 Task: Search for tasks in Outlook using specific criteria such as 'Complete', 'Due Date', and 'Subject'.
Action: Mouse moved to (24, 164)
Screenshot: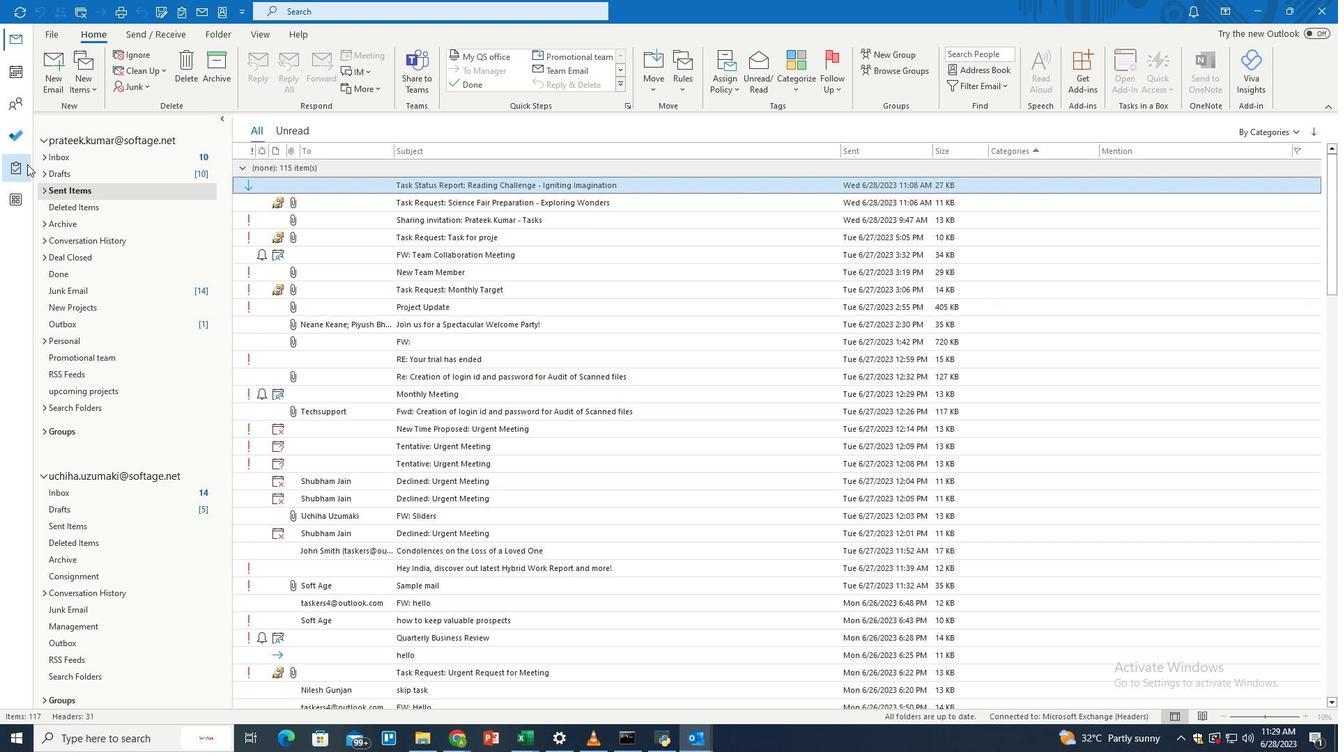 
Action: Mouse pressed left at (24, 164)
Screenshot: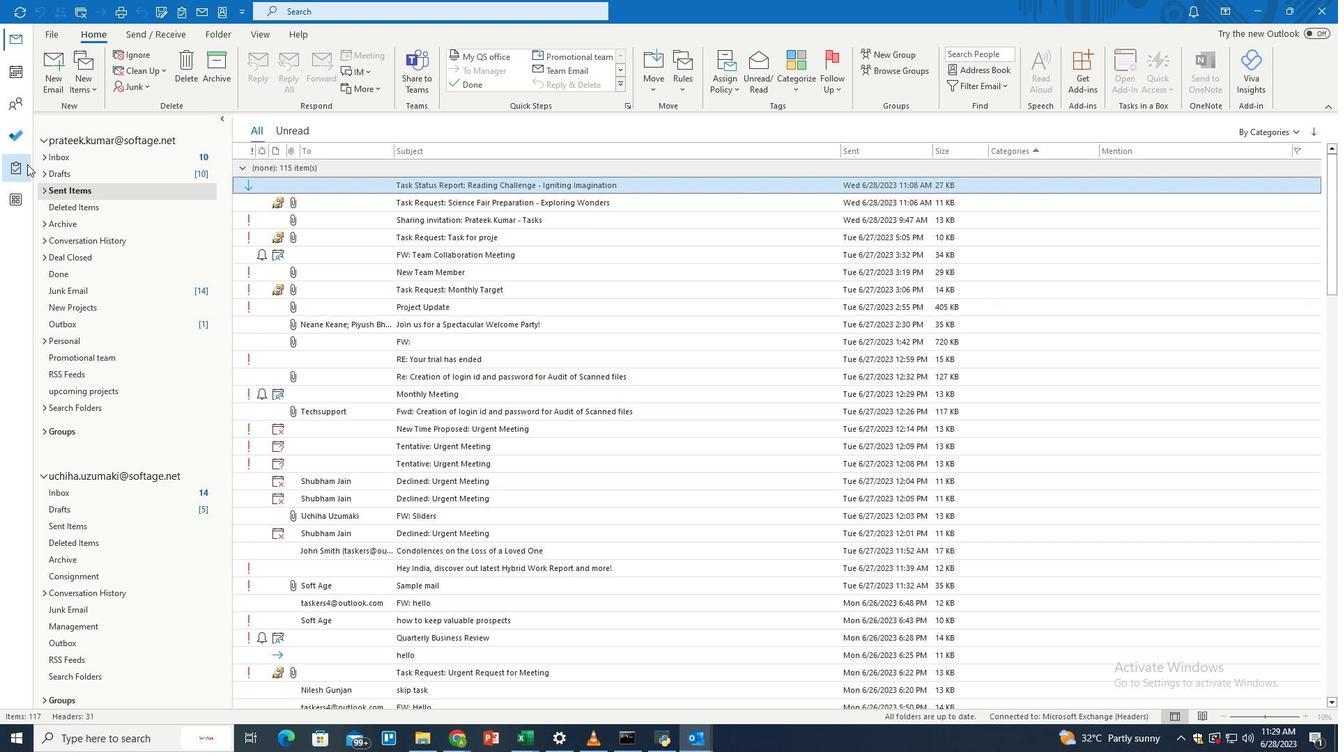
Action: Mouse moved to (485, 15)
Screenshot: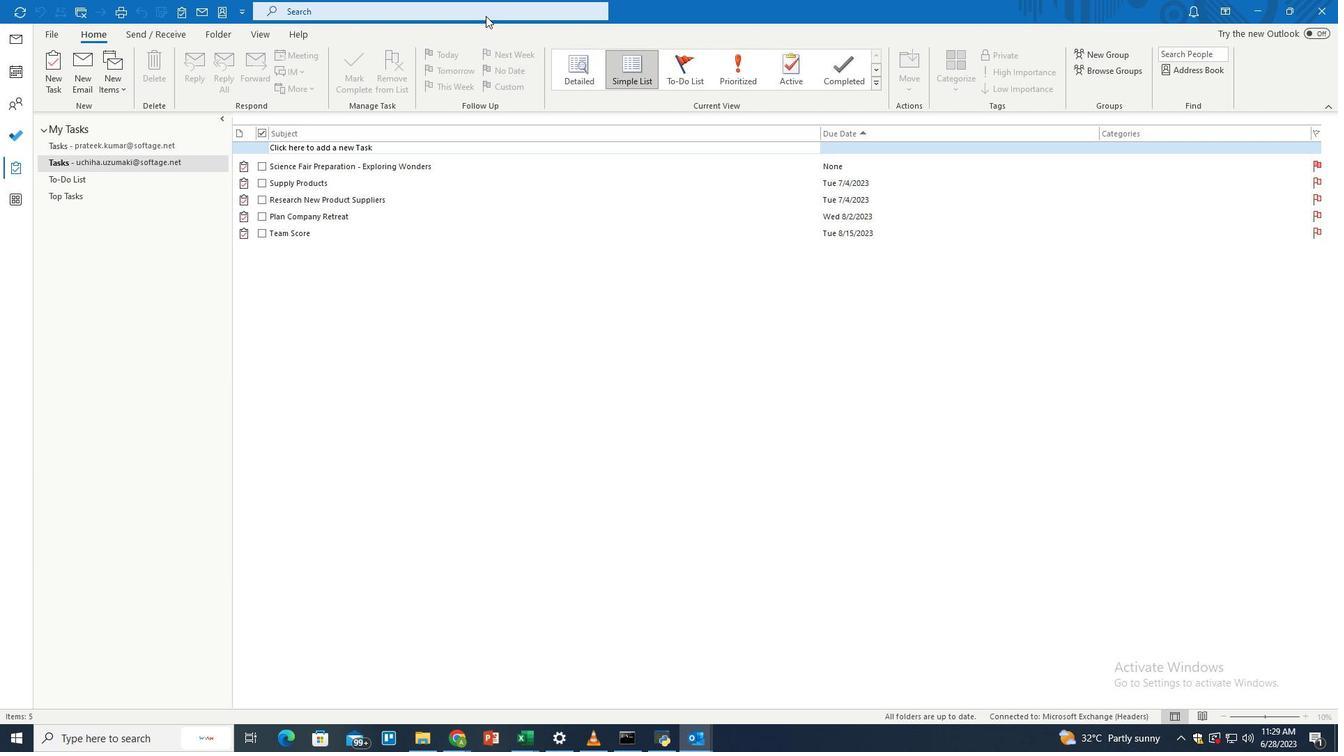 
Action: Mouse pressed left at (485, 15)
Screenshot: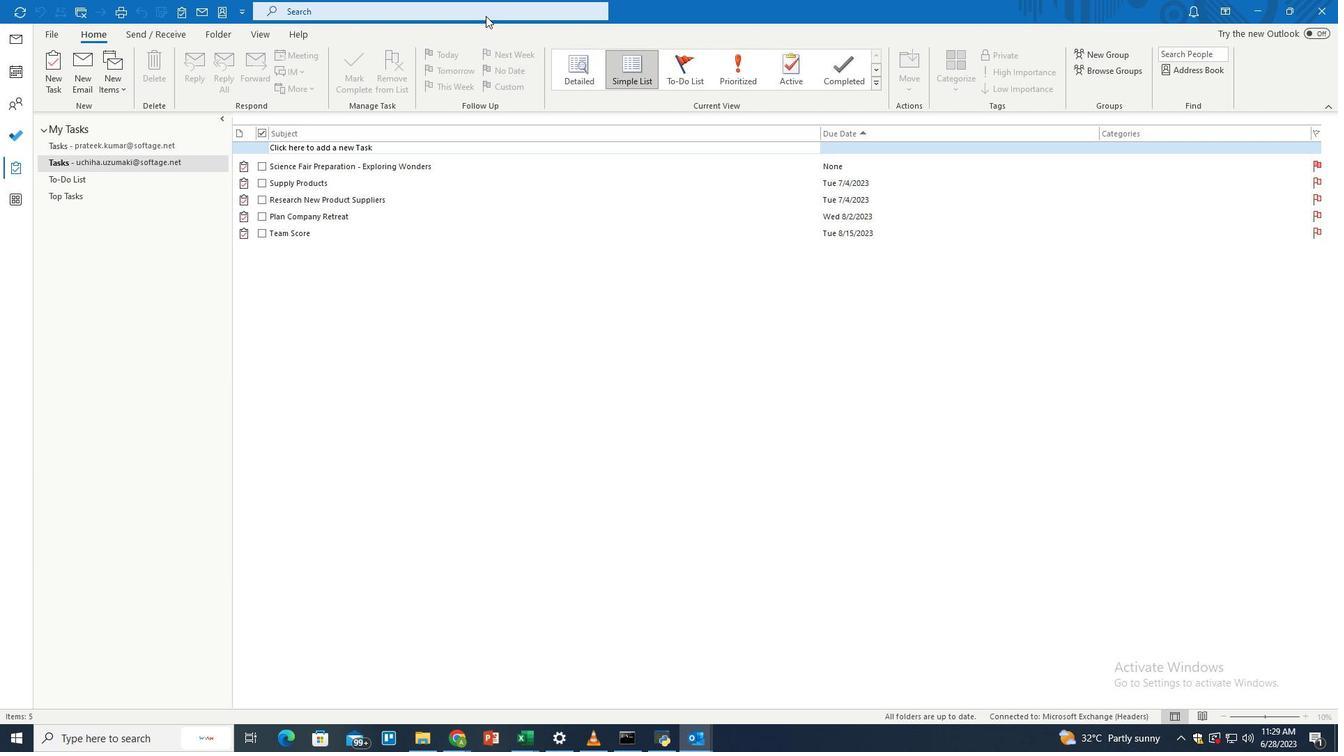 
Action: Mouse moved to (648, 11)
Screenshot: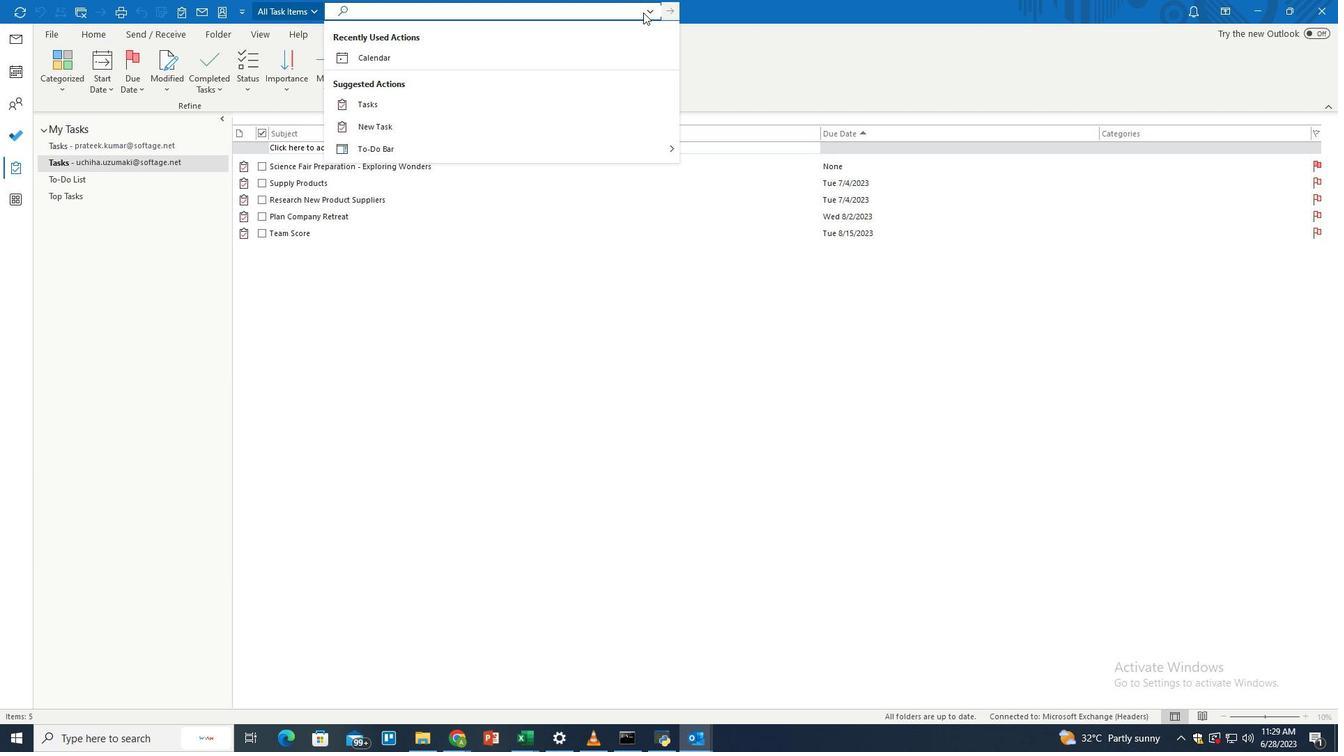 
Action: Mouse pressed left at (648, 11)
Screenshot: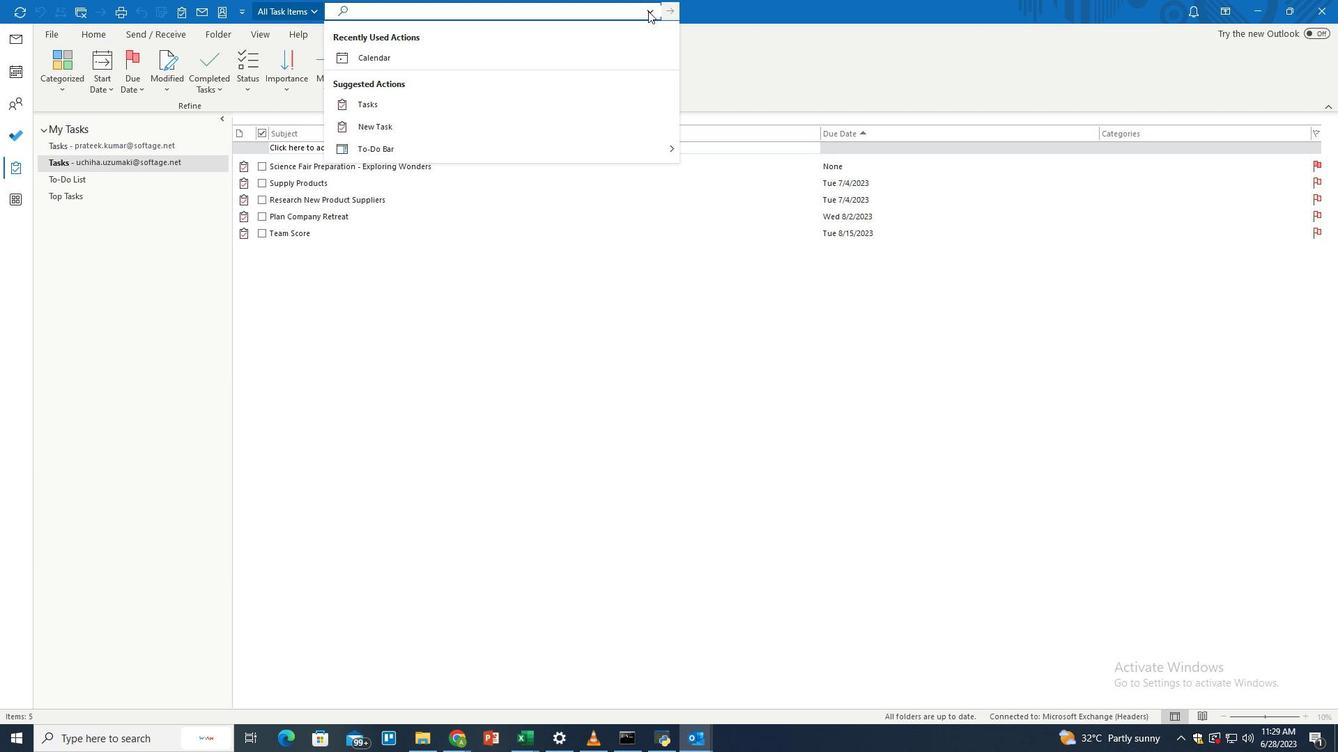 
Action: Mouse moved to (402, 113)
Screenshot: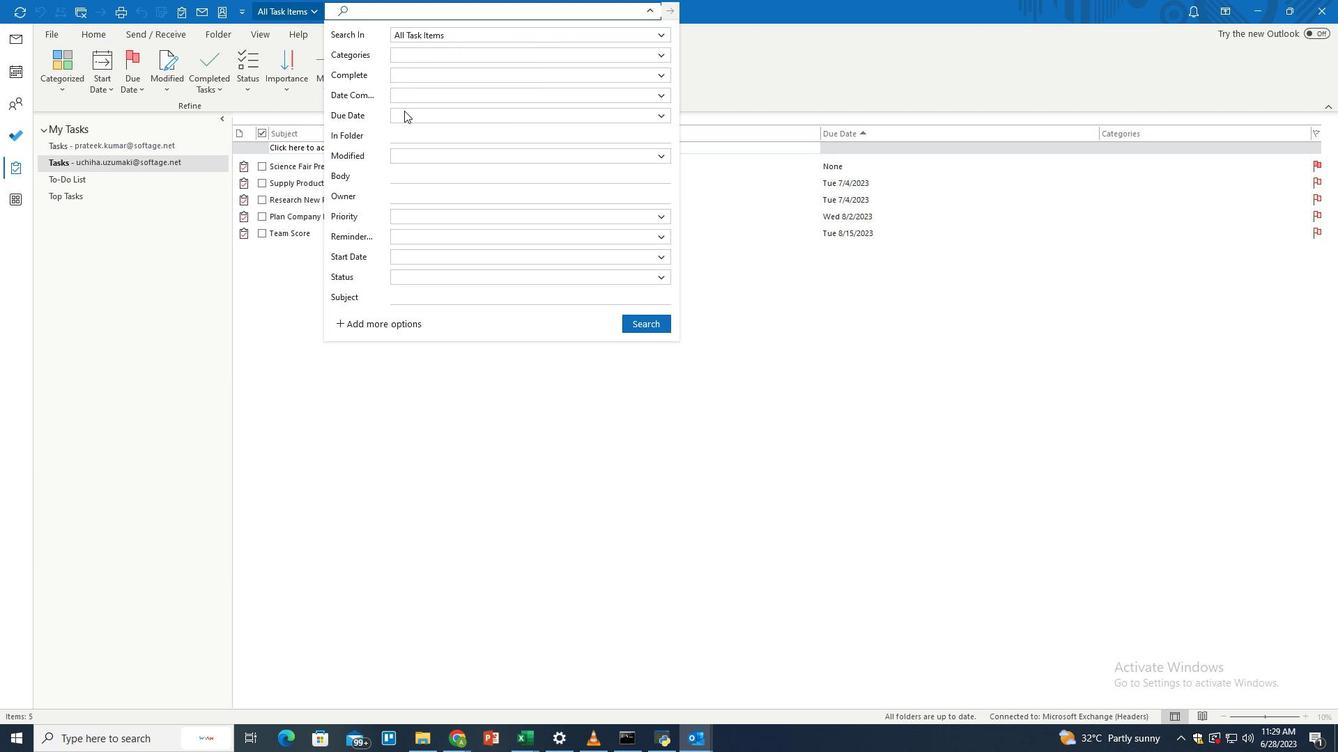 
Action: Mouse pressed left at (402, 113)
Screenshot: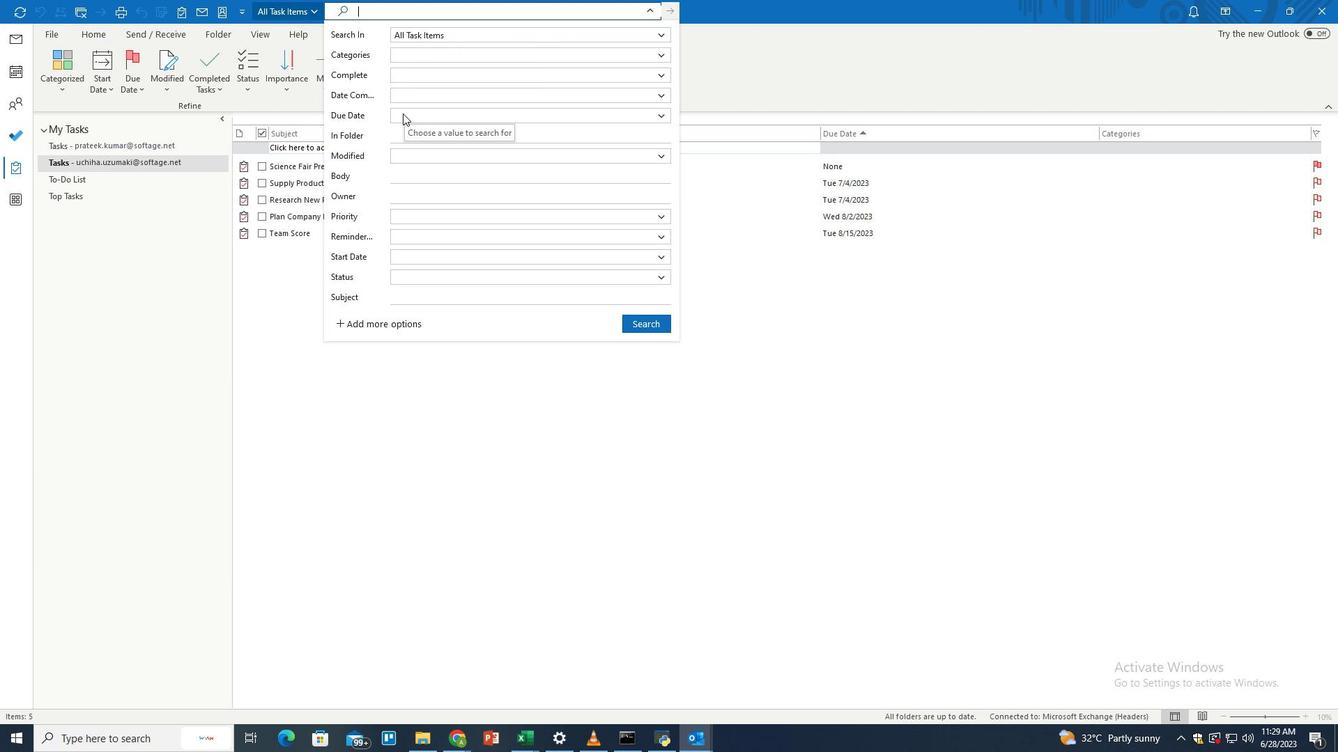 
Action: Mouse moved to (416, 170)
Screenshot: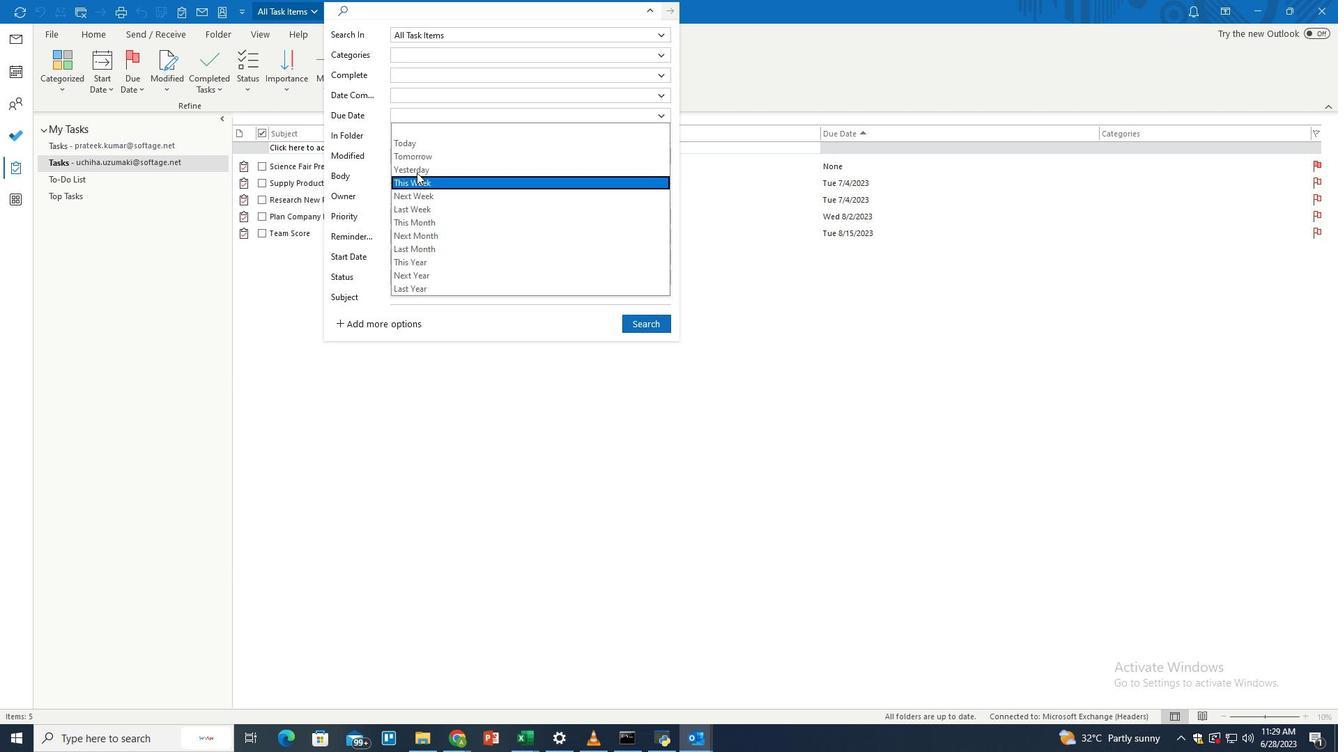 
Action: Mouse pressed left at (416, 170)
Screenshot: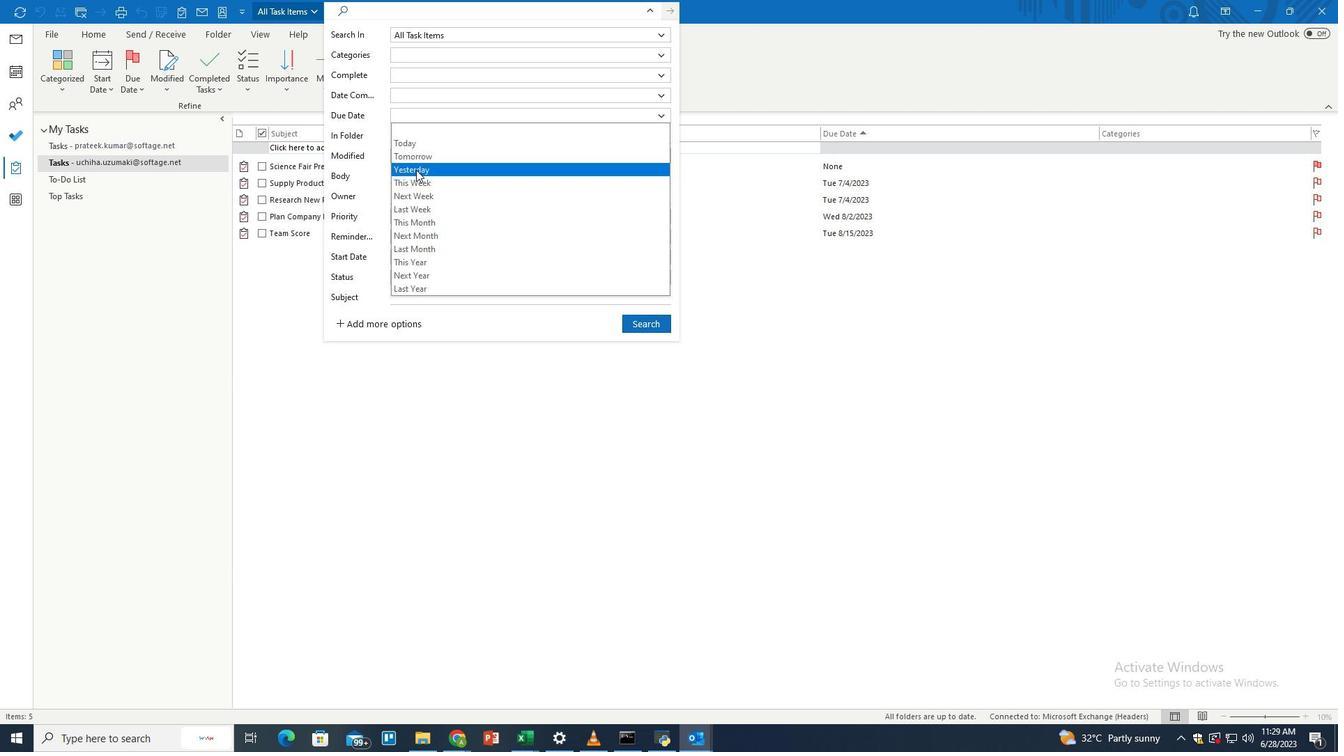 
Action: Mouse moved to (640, 321)
Screenshot: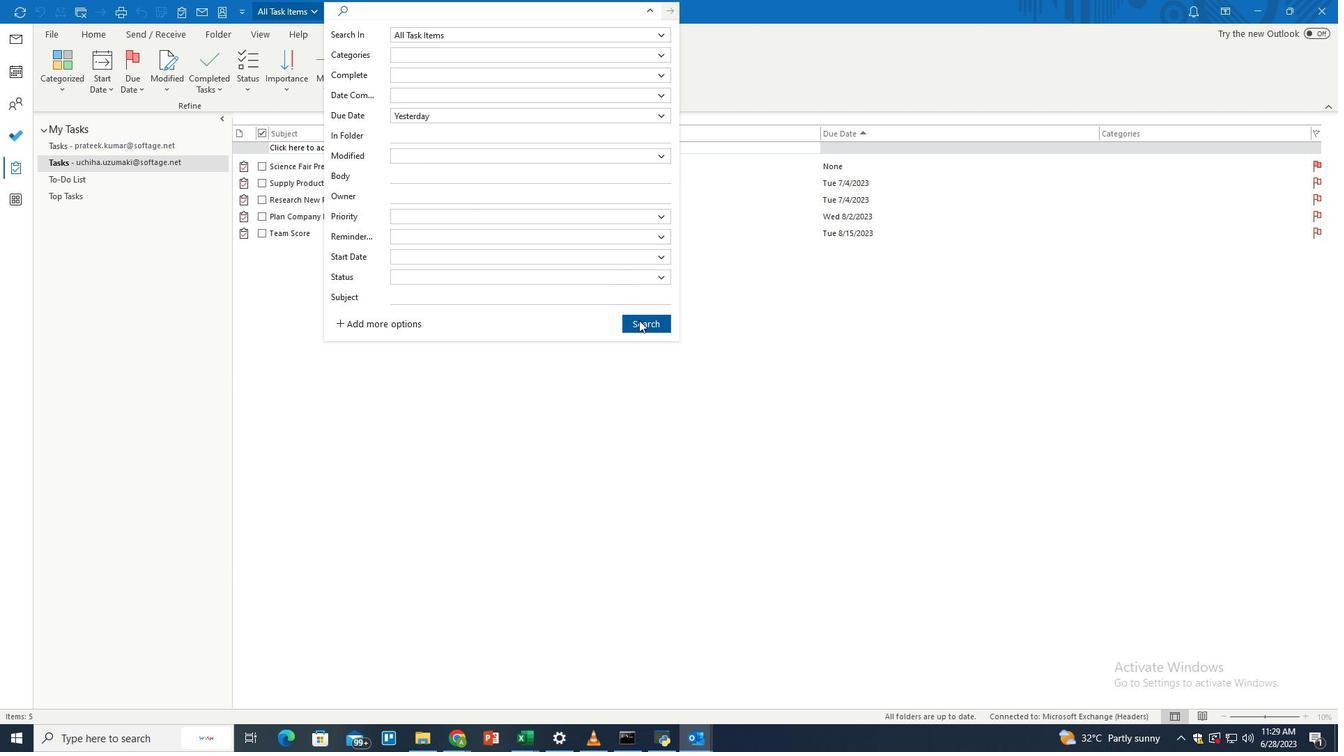 
Action: Mouse pressed left at (640, 321)
Screenshot: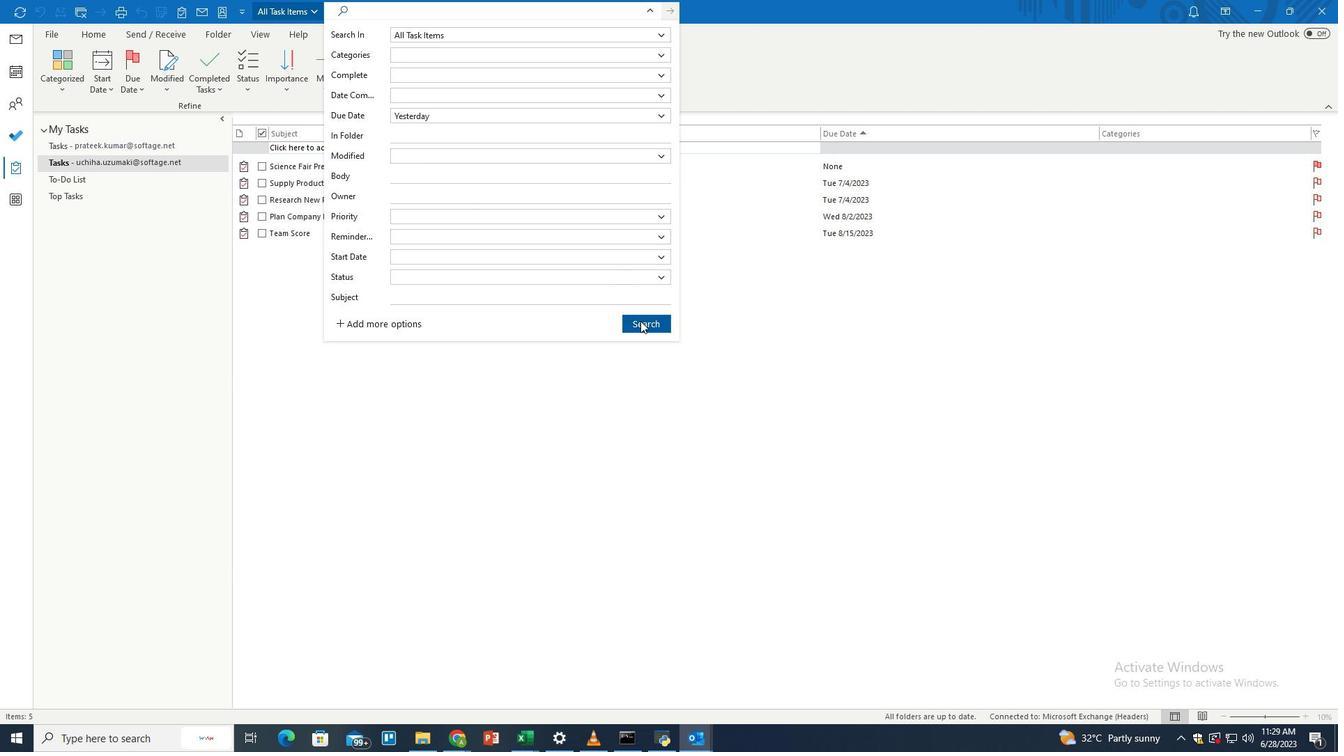 
Action: Mouse moved to (558, 248)
Screenshot: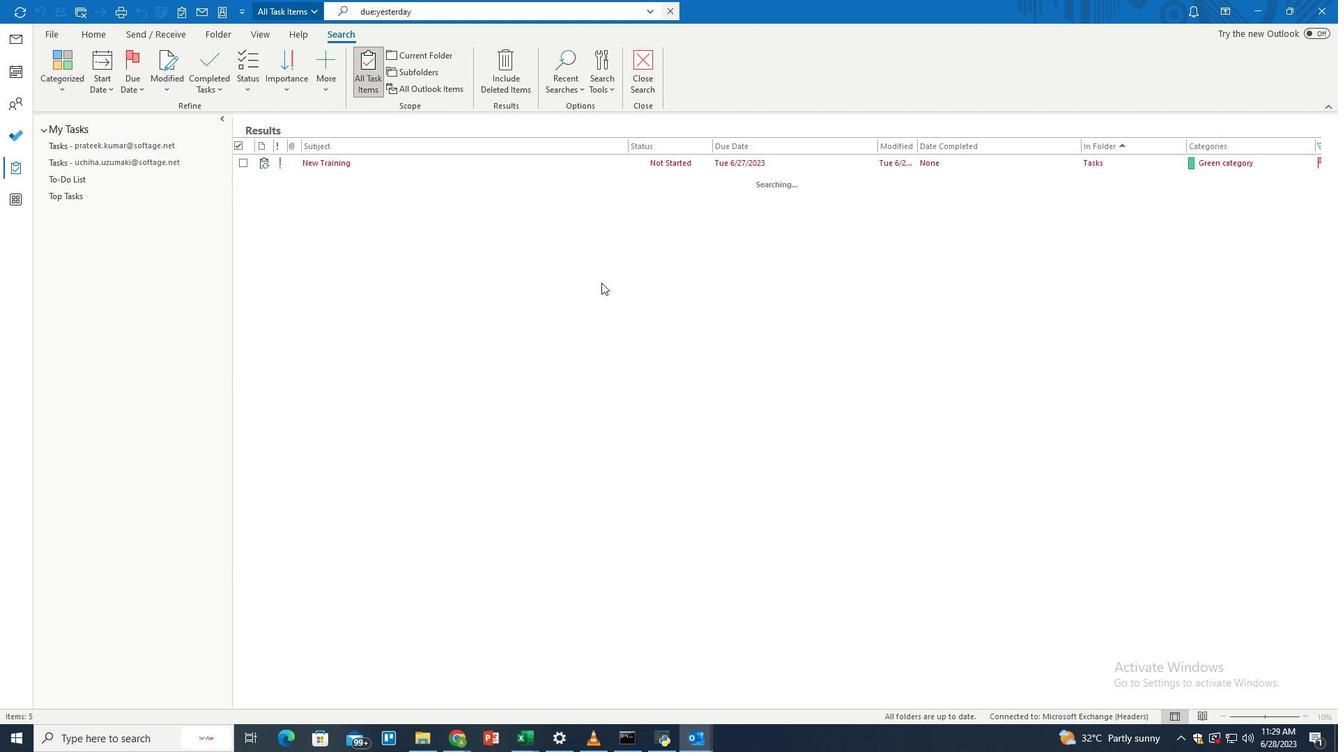 
